 Task: Set disability demographic information as "No, I do not have a disability".
Action: Mouse moved to (526, 383)
Screenshot: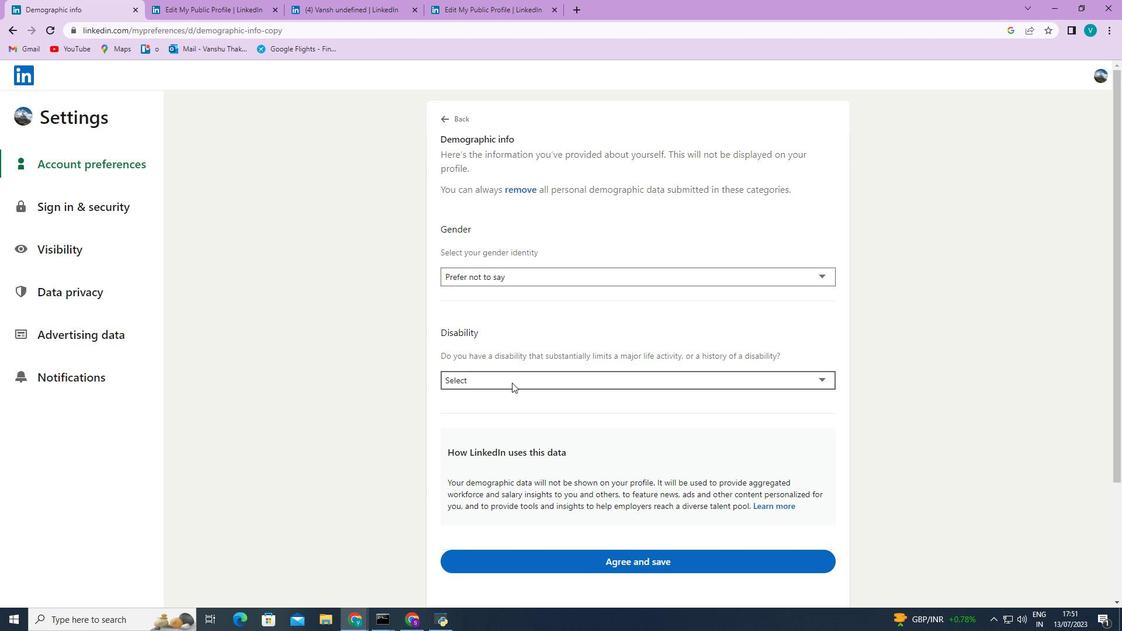 
Action: Mouse pressed left at (526, 383)
Screenshot: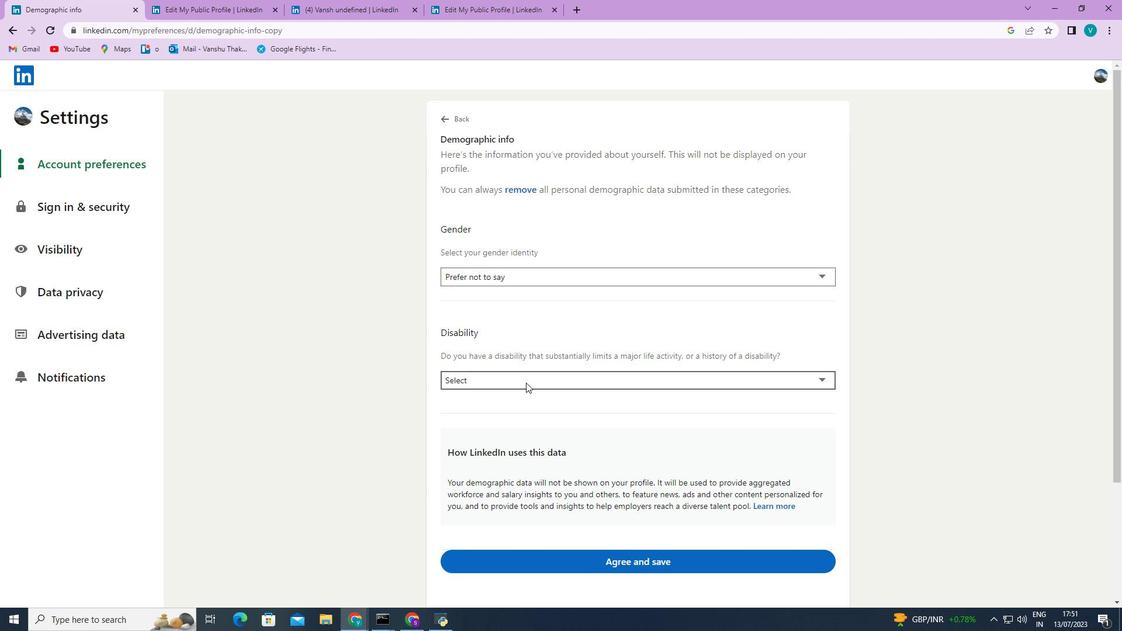 
Action: Mouse moved to (518, 419)
Screenshot: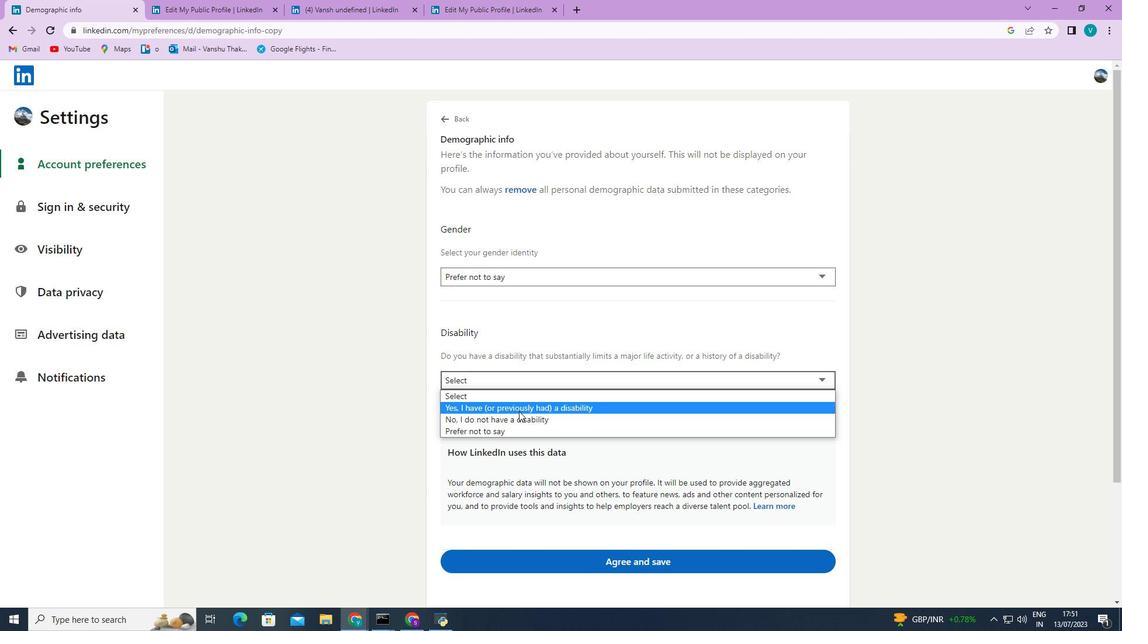 
Action: Mouse pressed left at (518, 419)
Screenshot: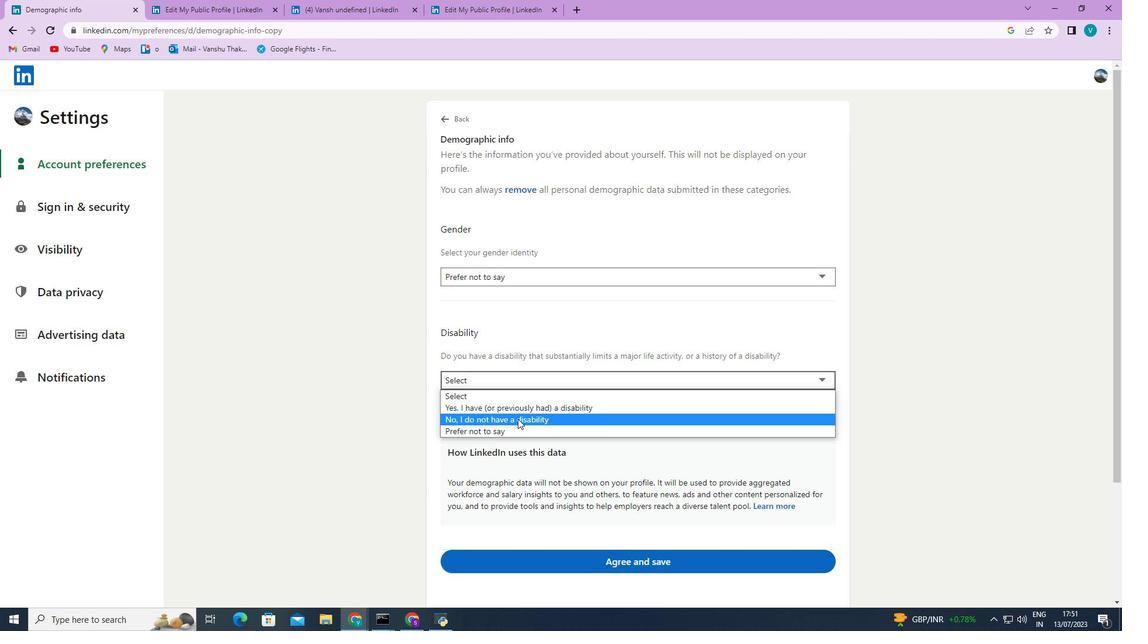
